 Task: Add Ecotools Bath & Shower Mitt to the cart.
Action: Mouse moved to (785, 285)
Screenshot: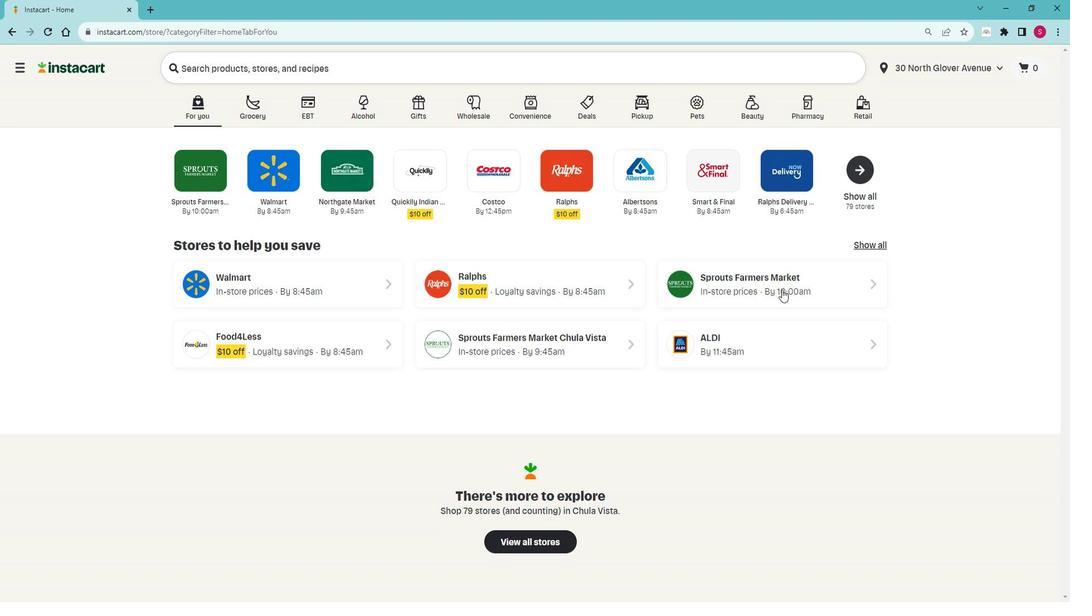 
Action: Mouse pressed left at (785, 285)
Screenshot: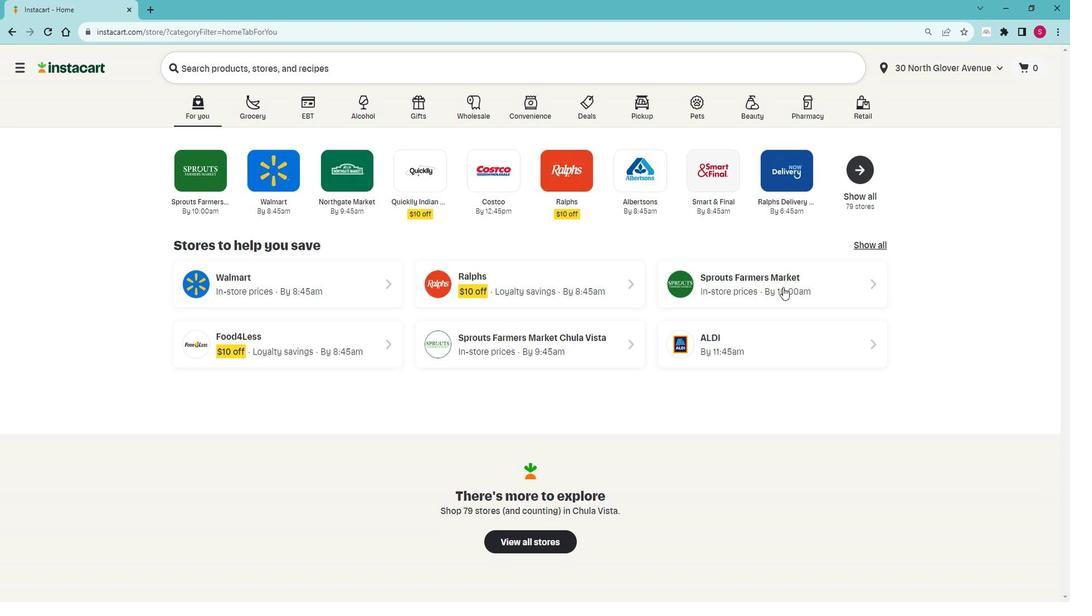 
Action: Mouse moved to (63, 384)
Screenshot: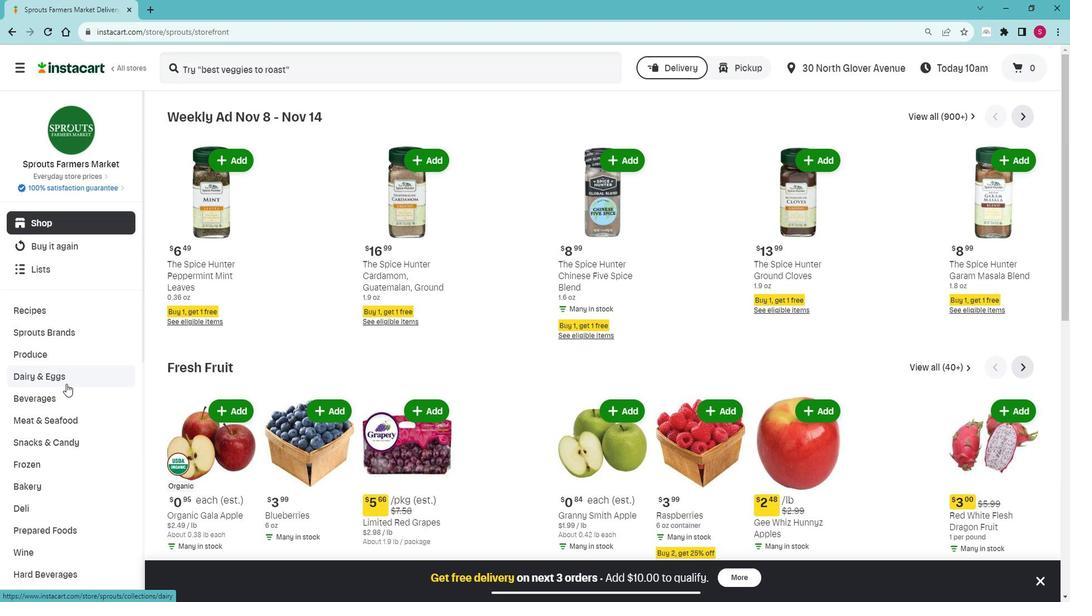 
Action: Mouse scrolled (63, 384) with delta (0, 0)
Screenshot: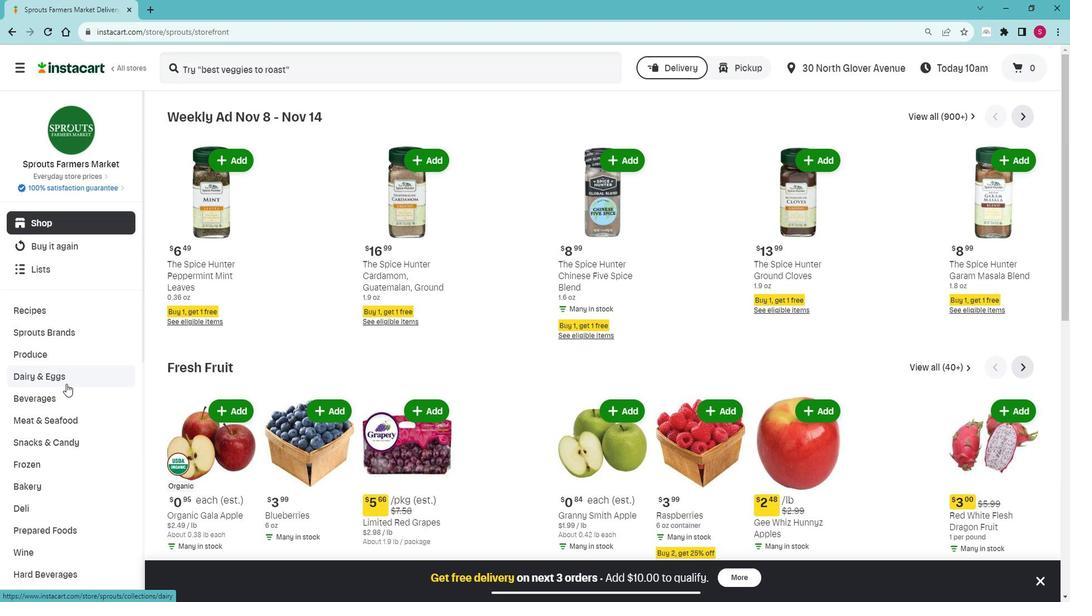 
Action: Mouse moved to (58, 394)
Screenshot: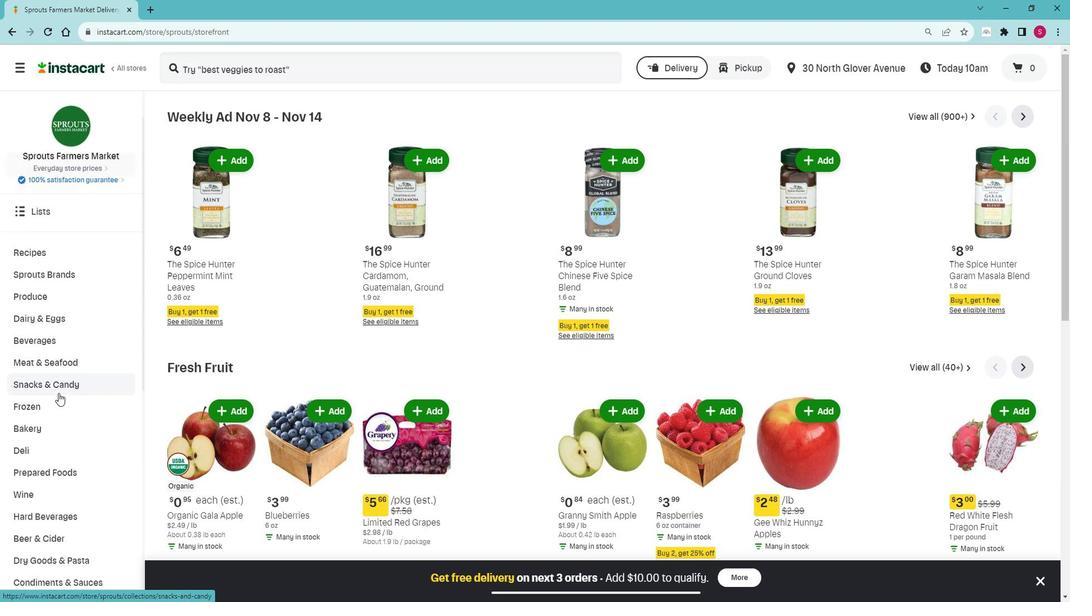 
Action: Mouse scrolled (58, 394) with delta (0, 0)
Screenshot: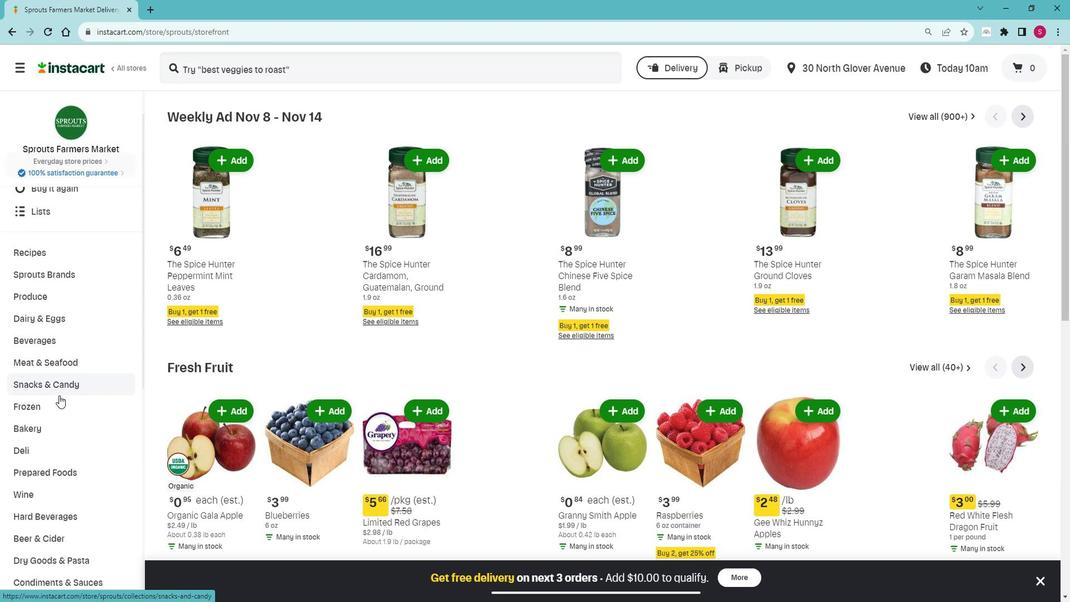 
Action: Mouse moved to (66, 415)
Screenshot: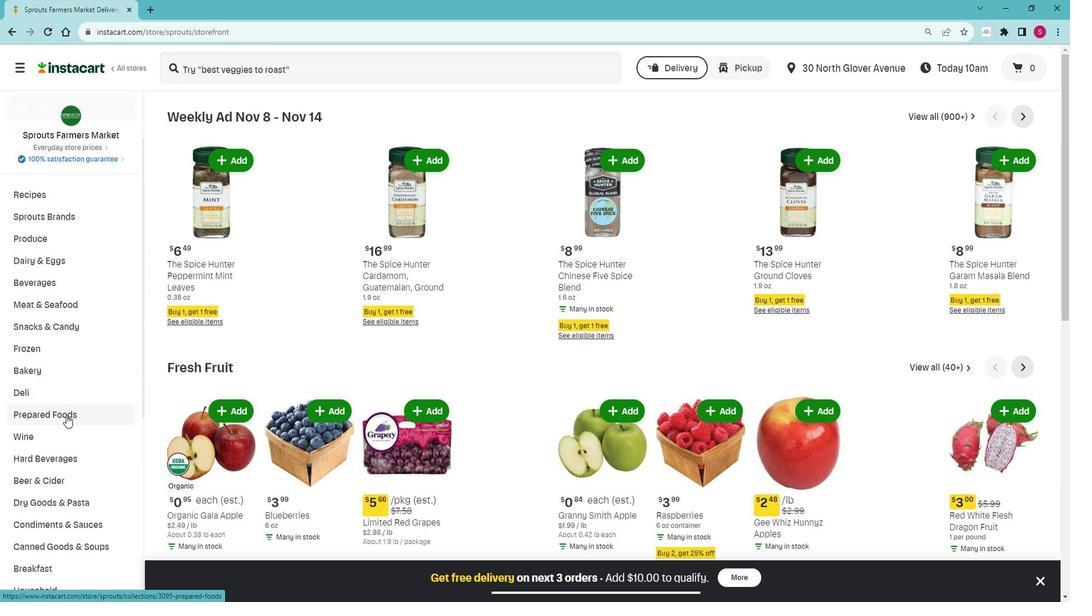 
Action: Mouse scrolled (66, 414) with delta (0, 0)
Screenshot: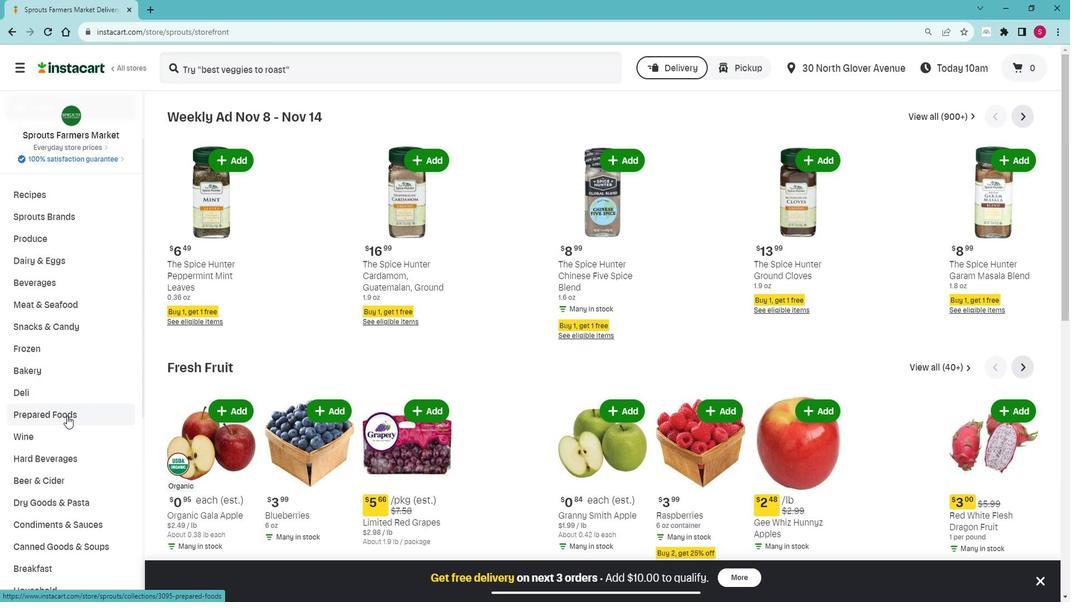 
Action: Mouse moved to (66, 428)
Screenshot: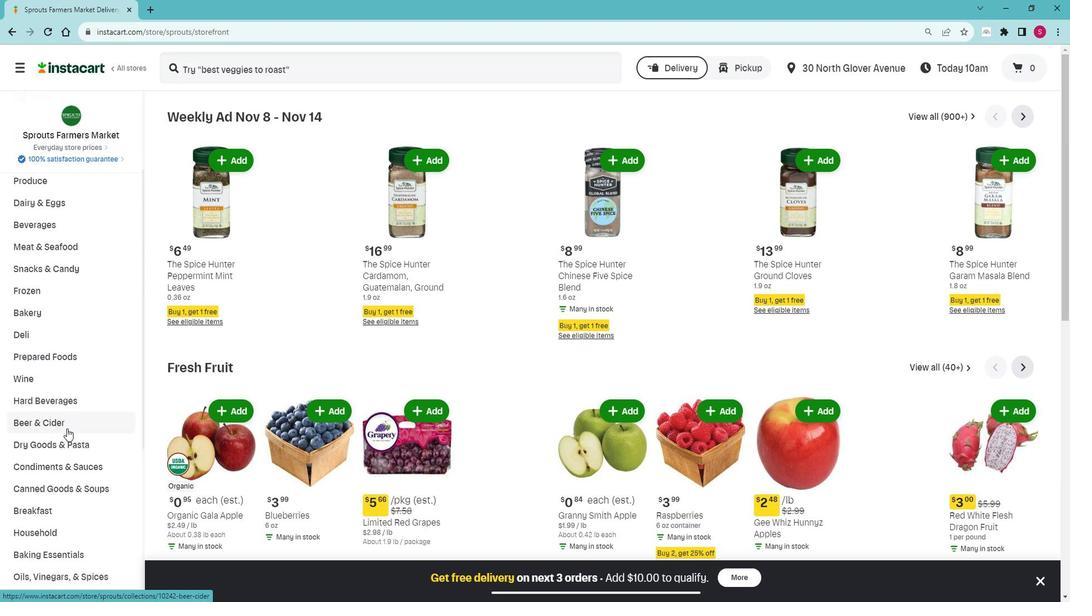 
Action: Mouse scrolled (66, 428) with delta (0, 0)
Screenshot: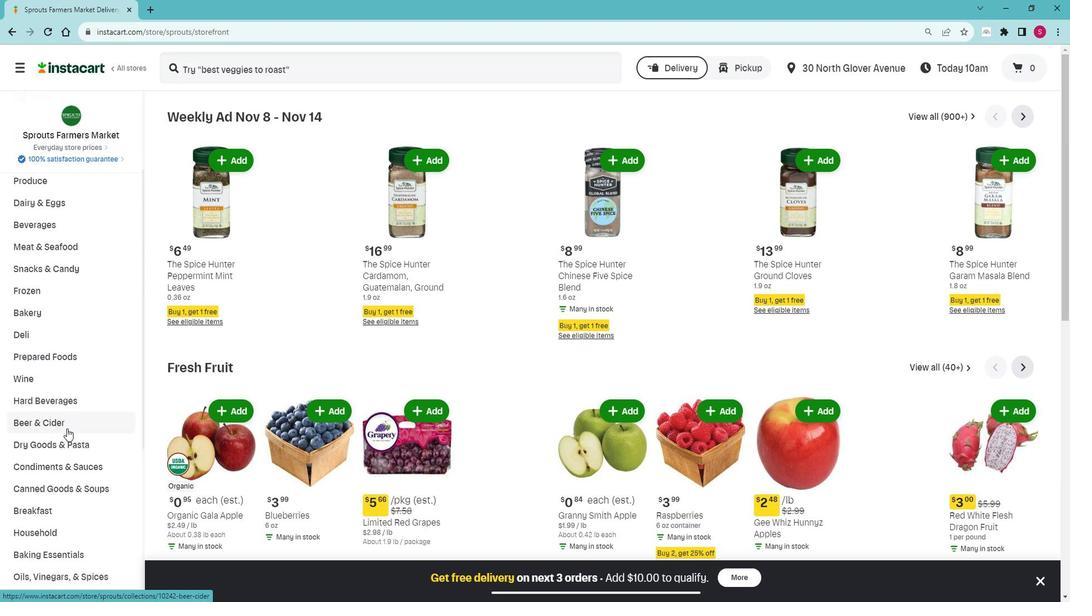 
Action: Mouse moved to (66, 437)
Screenshot: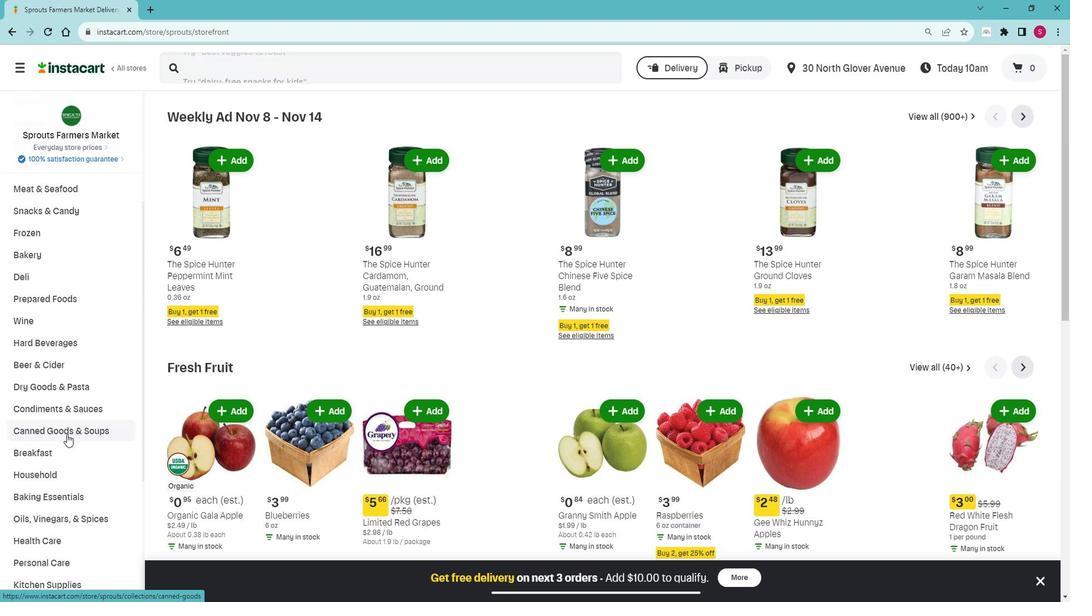 
Action: Mouse scrolled (66, 436) with delta (0, 0)
Screenshot: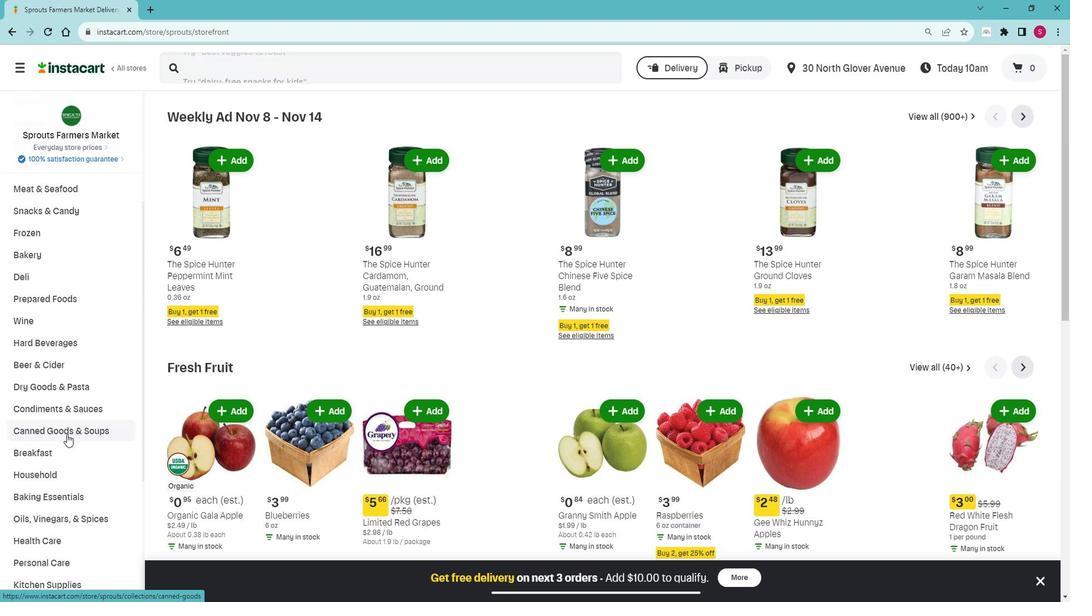 
Action: Mouse moved to (58, 503)
Screenshot: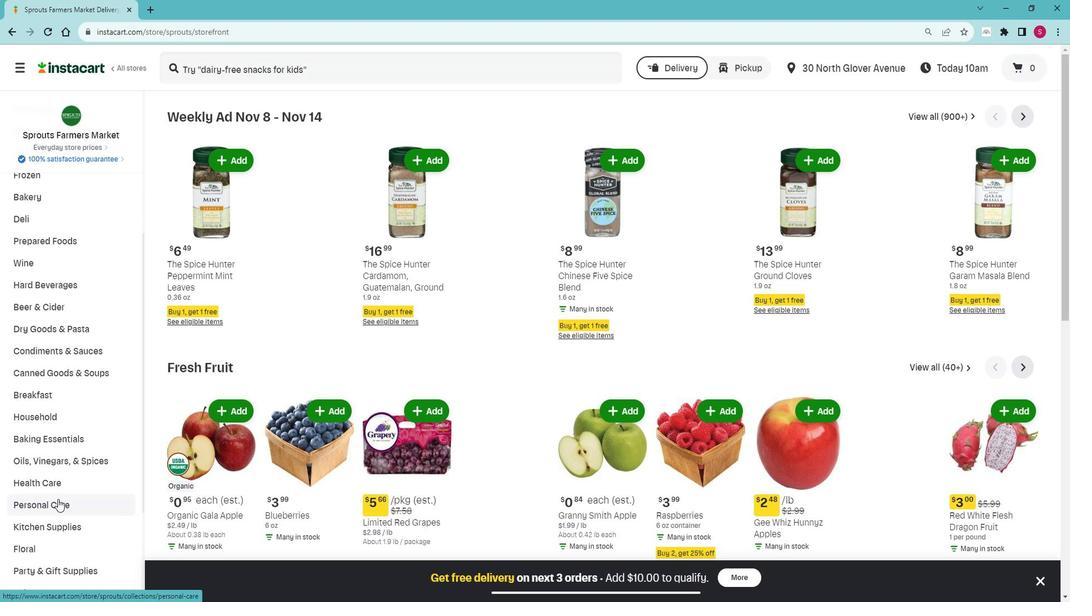 
Action: Mouse pressed left at (58, 503)
Screenshot: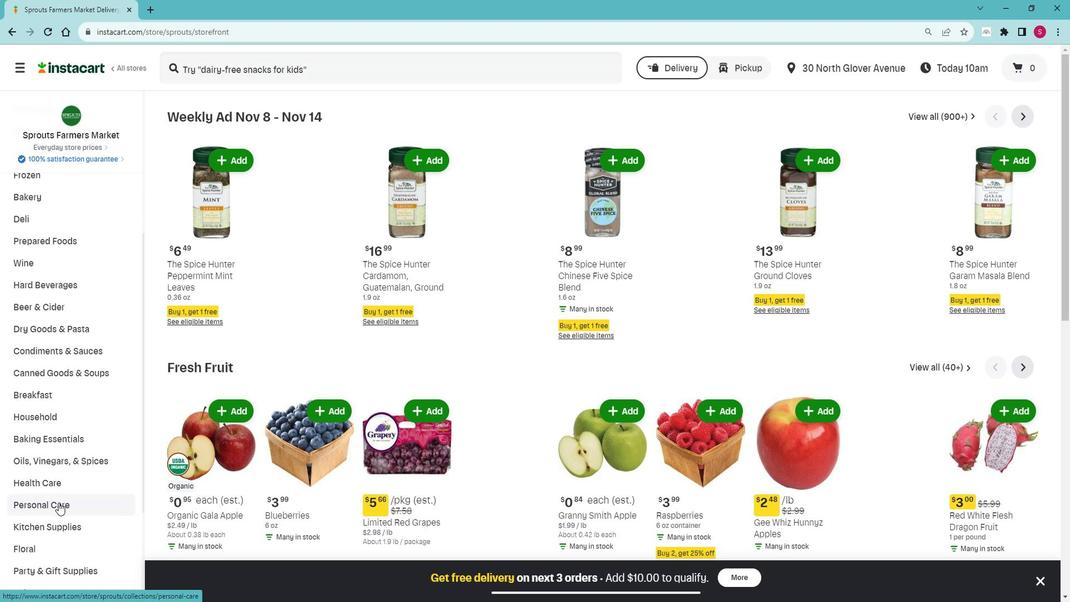 
Action: Mouse moved to (58, 503)
Screenshot: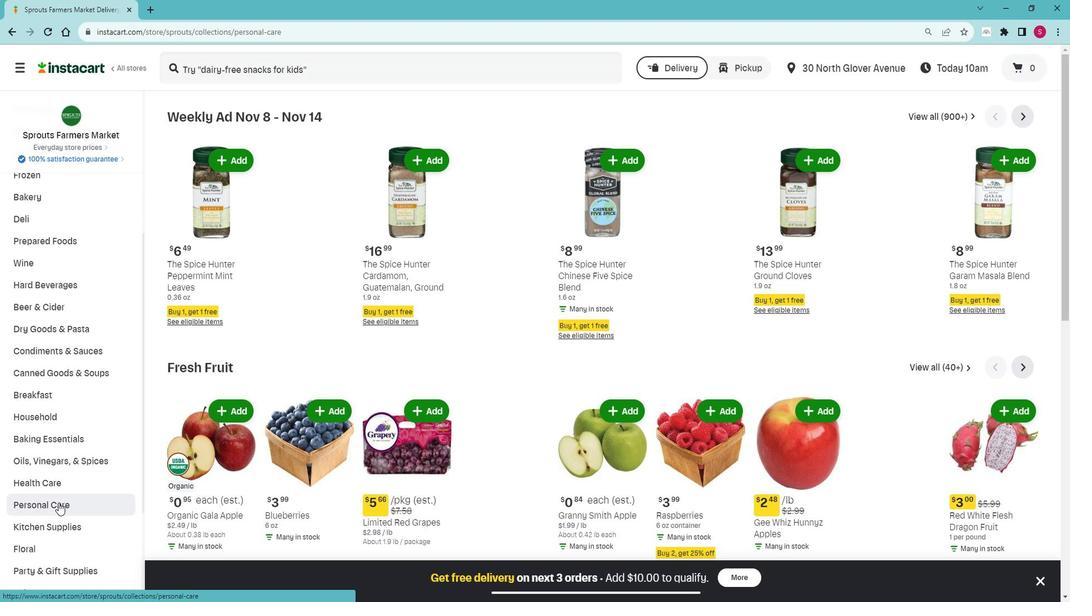 
Action: Mouse scrolled (58, 503) with delta (0, 0)
Screenshot: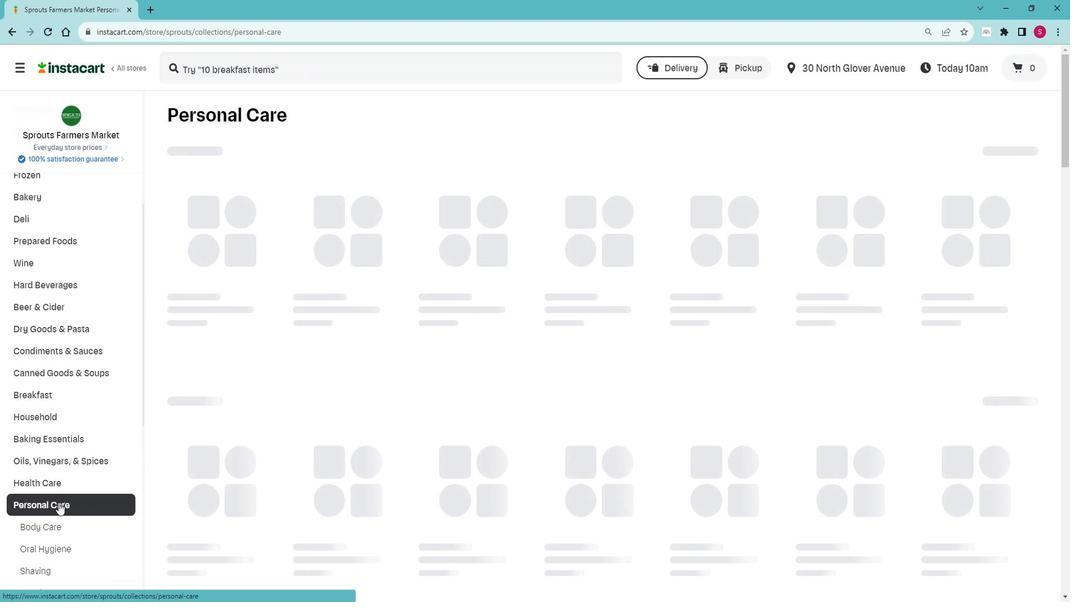 
Action: Mouse moved to (59, 471)
Screenshot: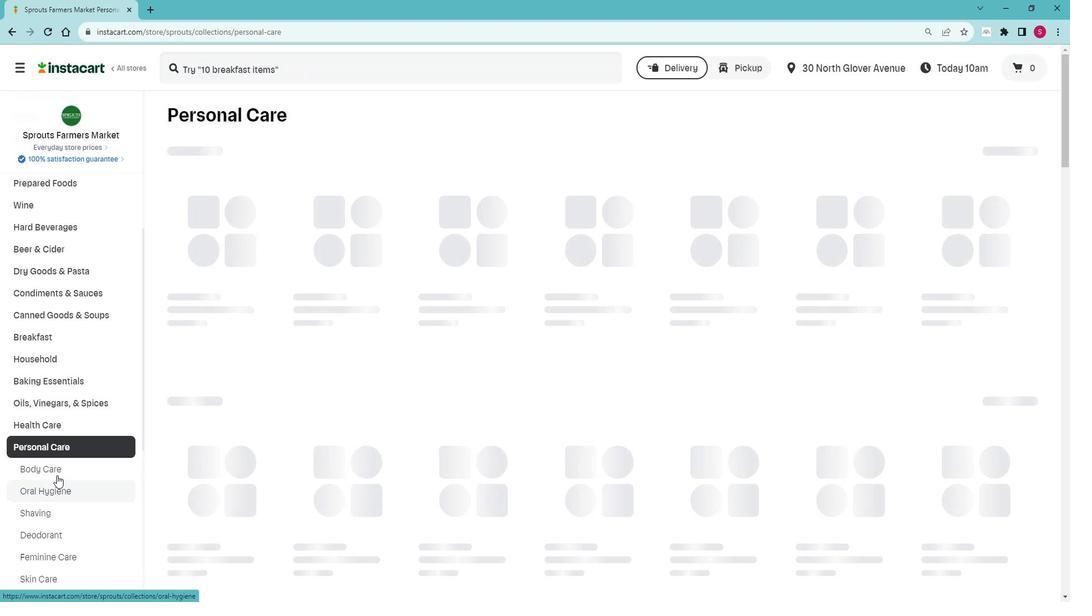 
Action: Mouse pressed left at (59, 471)
Screenshot: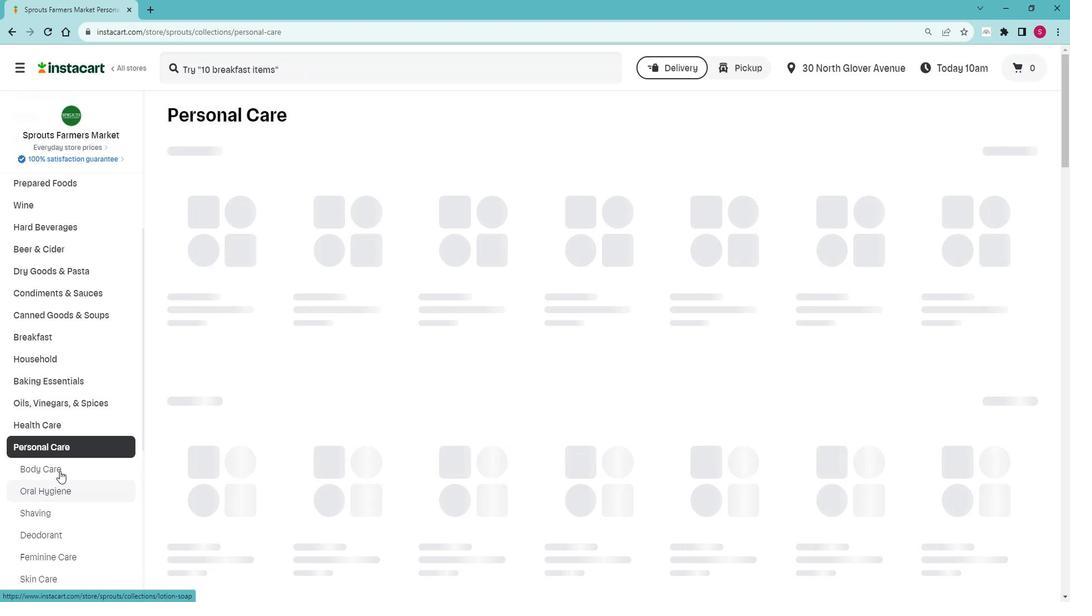 
Action: Mouse moved to (510, 158)
Screenshot: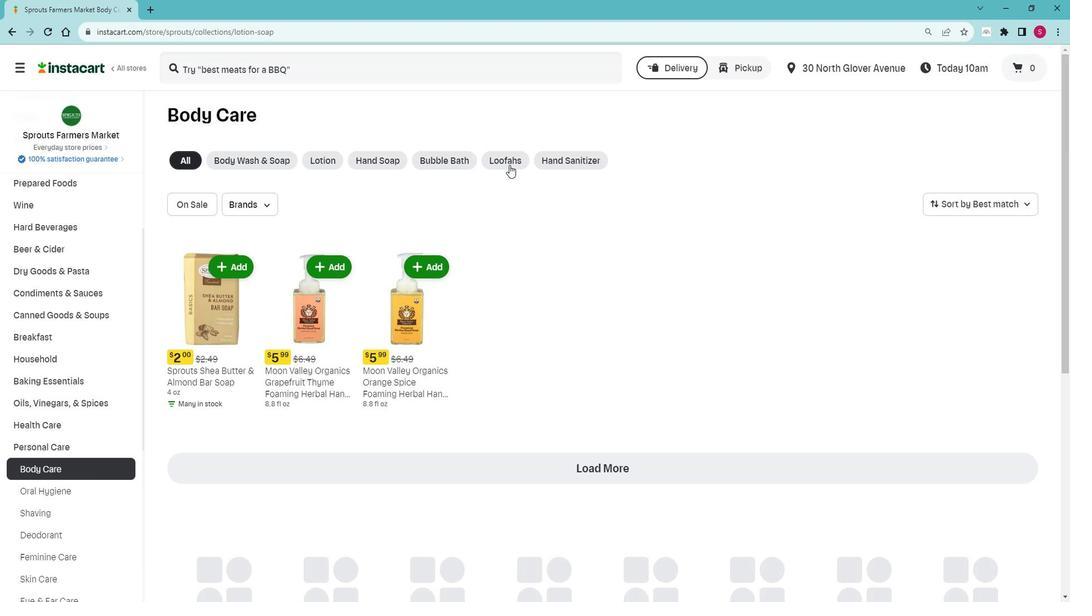 
Action: Mouse pressed left at (510, 158)
Screenshot: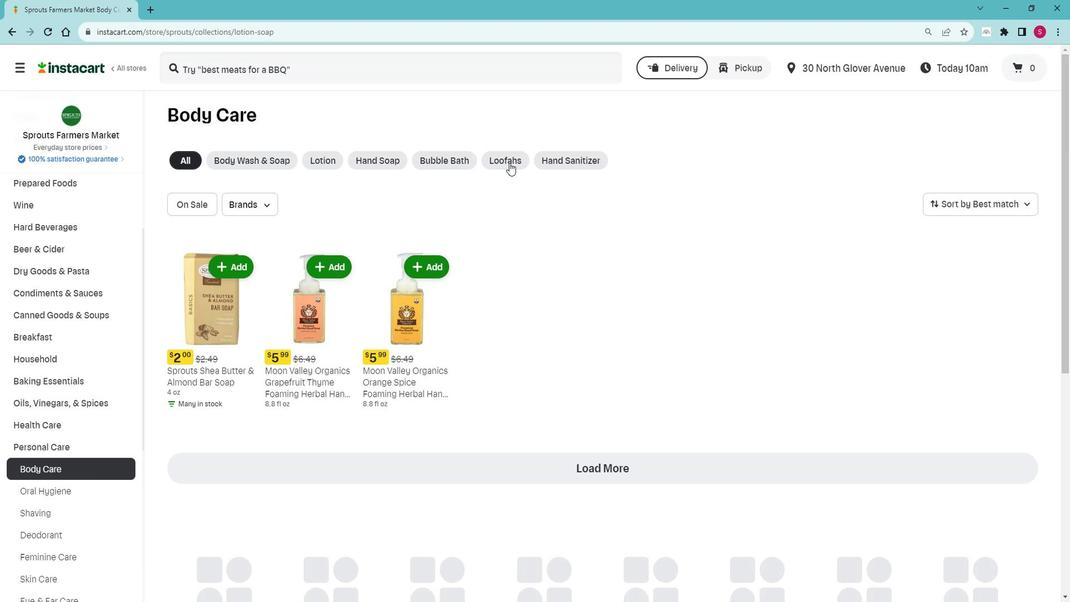 
Action: Mouse moved to (478, 68)
Screenshot: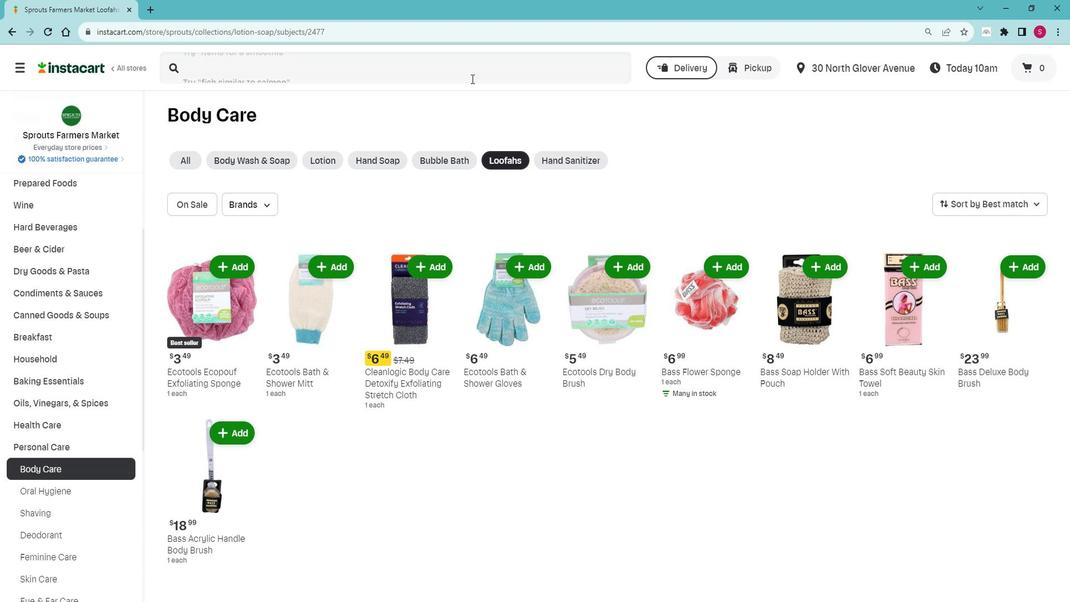 
Action: Mouse pressed left at (478, 68)
Screenshot: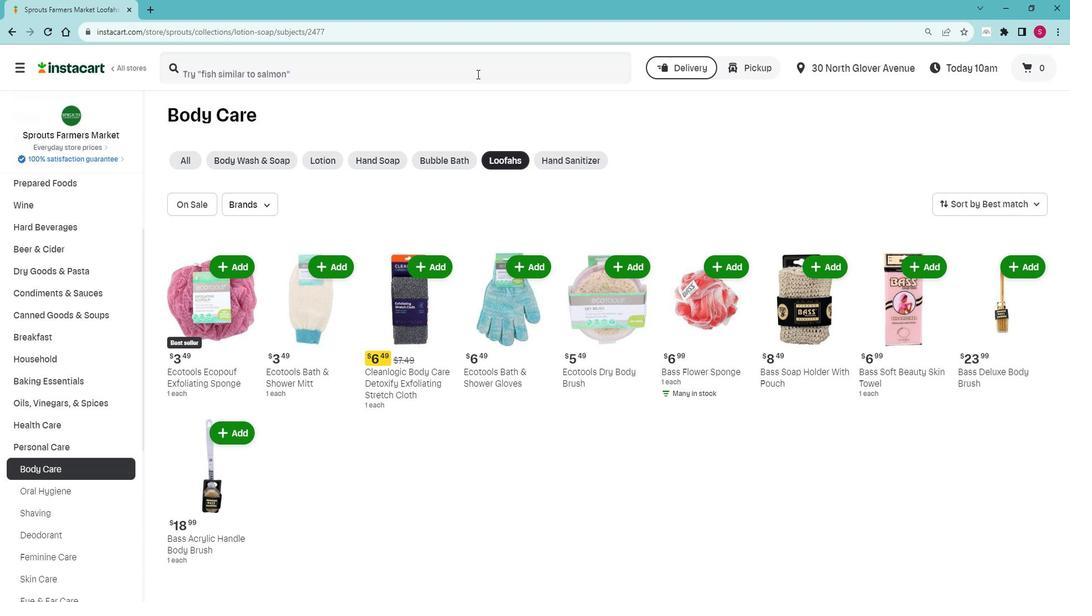 
Action: Mouse moved to (485, 80)
Screenshot: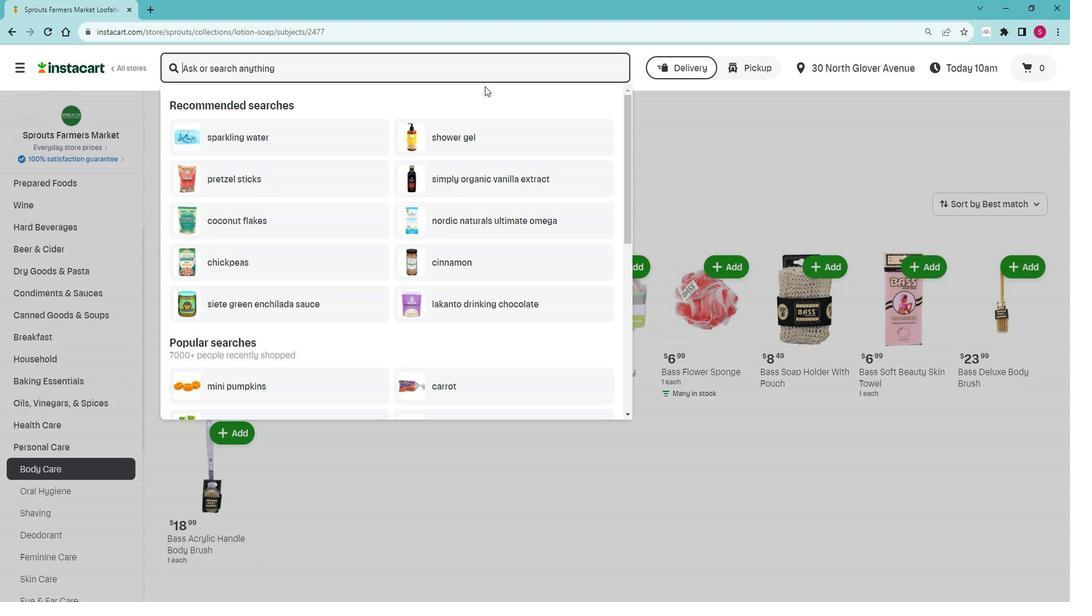 
Action: Key pressed <Key.shift>Ecotools<Key.space><Key.shift>Bath<Key.space><Key.shift><Key.shift><Key.shift><Key.shift><Key.shift>&<Key.space><Key.shift>Shower<Key.space><Key.shift>Mitt<Key.space><Key.enter>
Screenshot: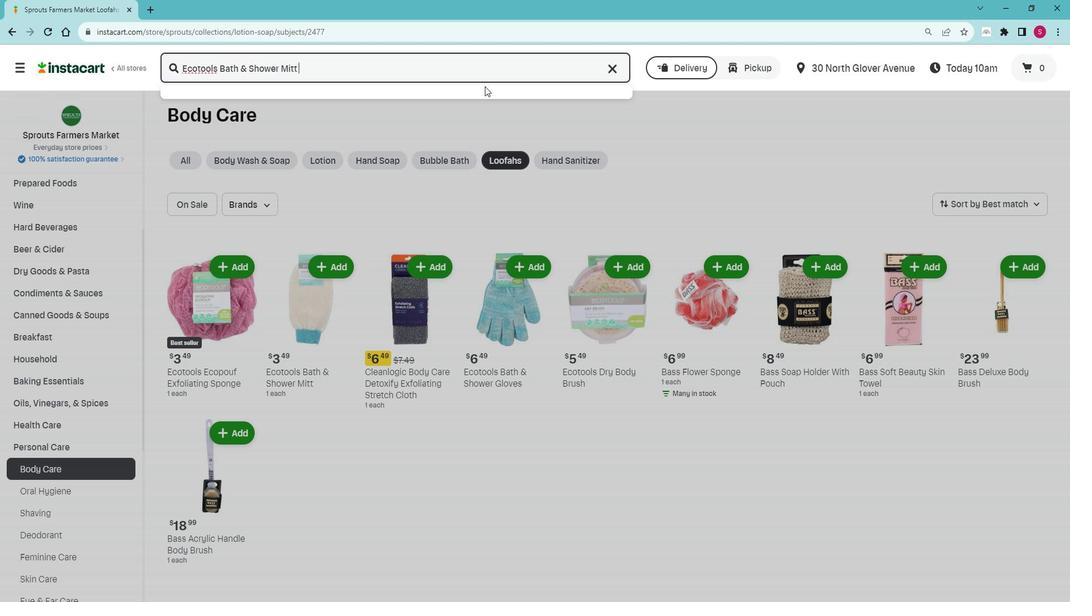 
Action: Mouse moved to (458, 153)
Screenshot: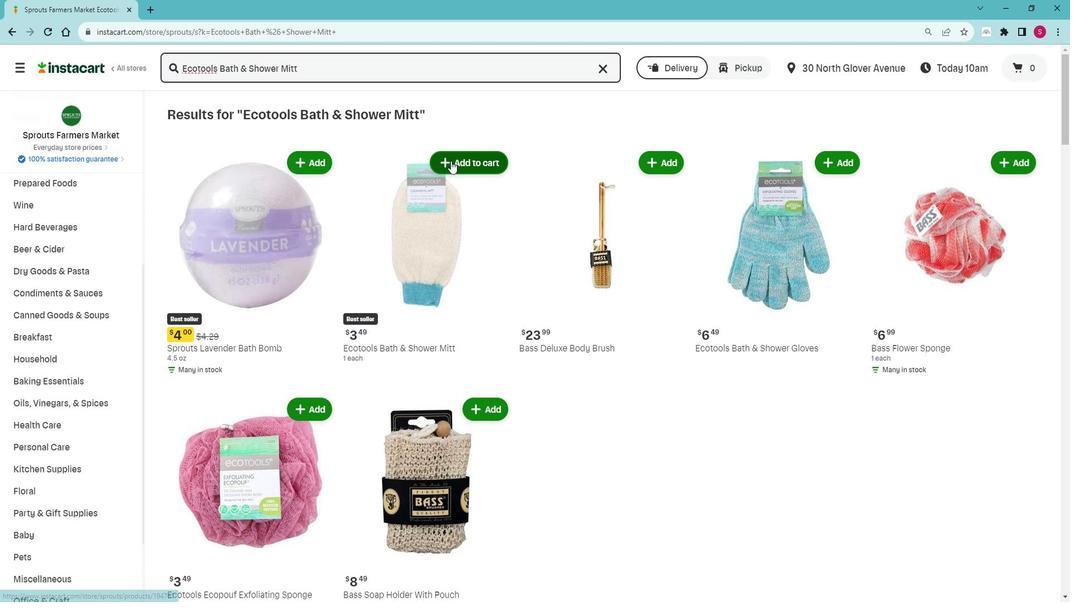 
Action: Mouse pressed left at (458, 153)
Screenshot: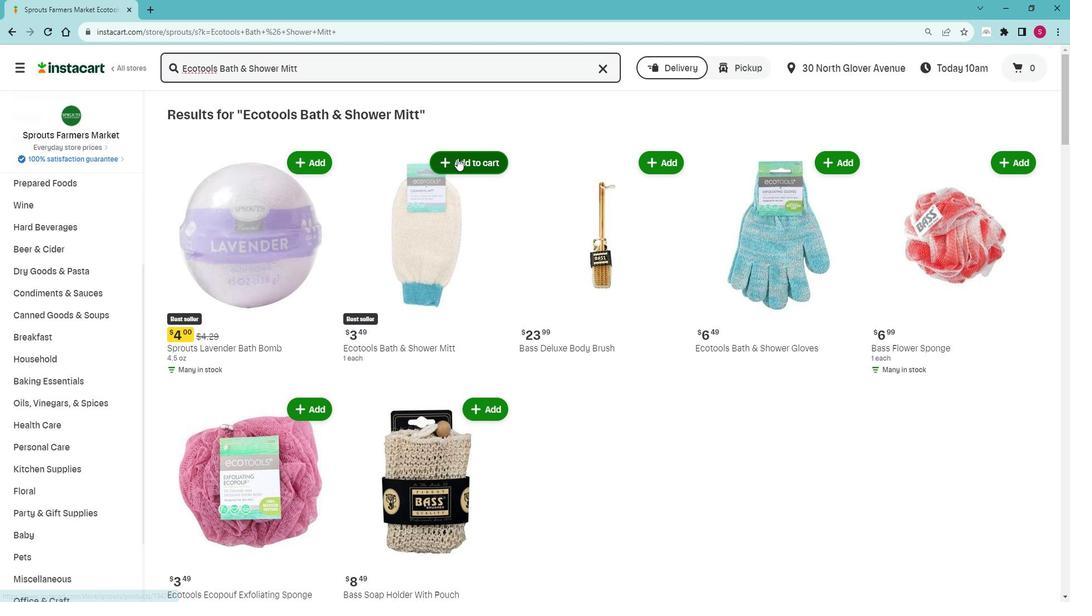 
Action: Mouse moved to (474, 125)
Screenshot: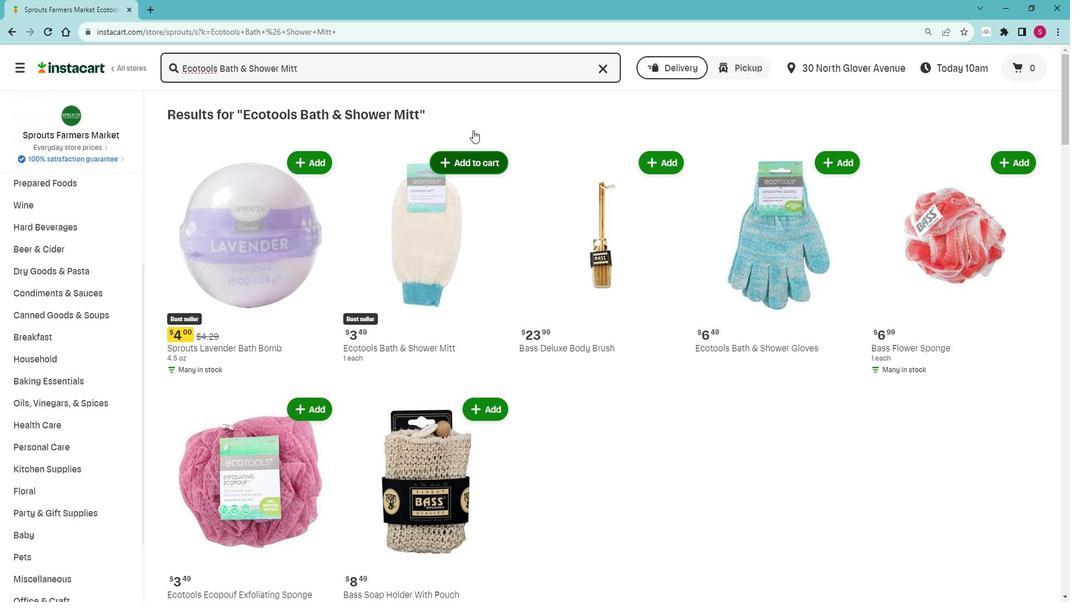 
